 Task: When is the final LAX FlyAway bus departing from Union Station to Los Angeles International Airport?
Action: Mouse moved to (71, 60)
Screenshot: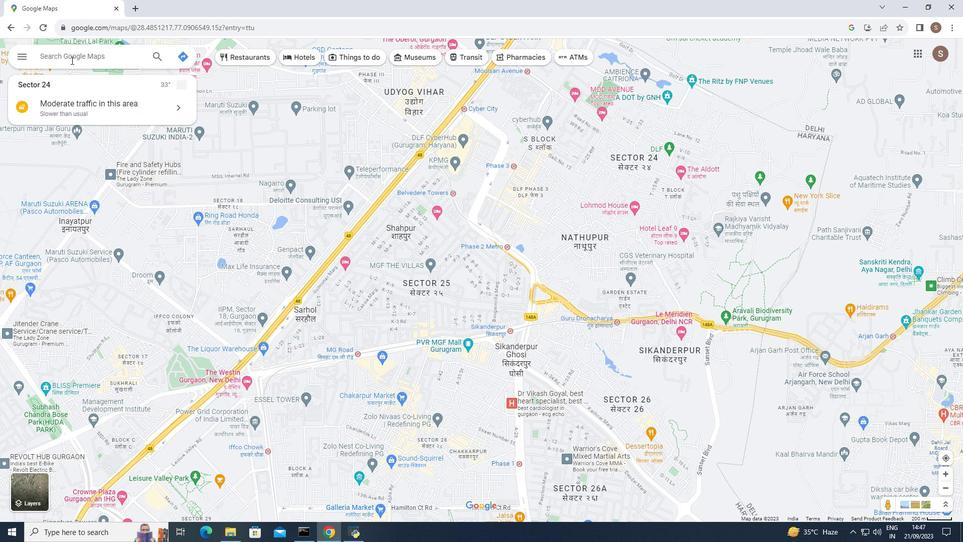 
Action: Mouse pressed left at (71, 60)
Screenshot: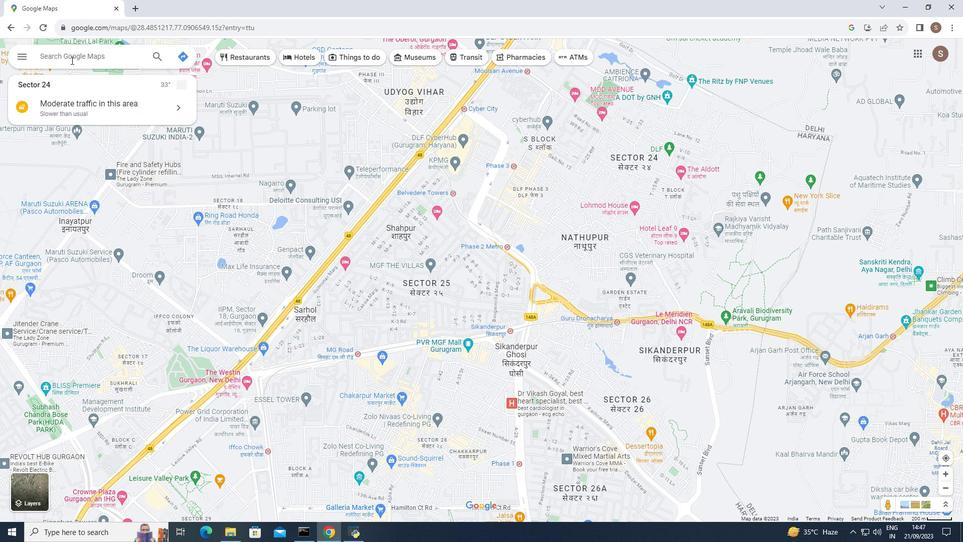 
Action: Key pressed <Key.caps_lock>UNION<Key.space>STATION<Key.space>LOS<Key.space>ANGELES<Key.tab>
Screenshot: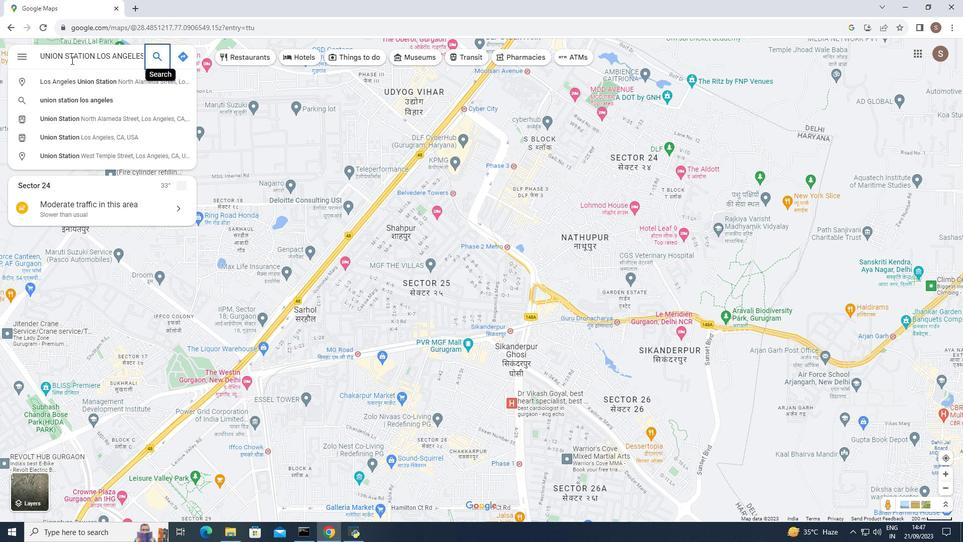 
Action: Mouse moved to (118, 57)
Screenshot: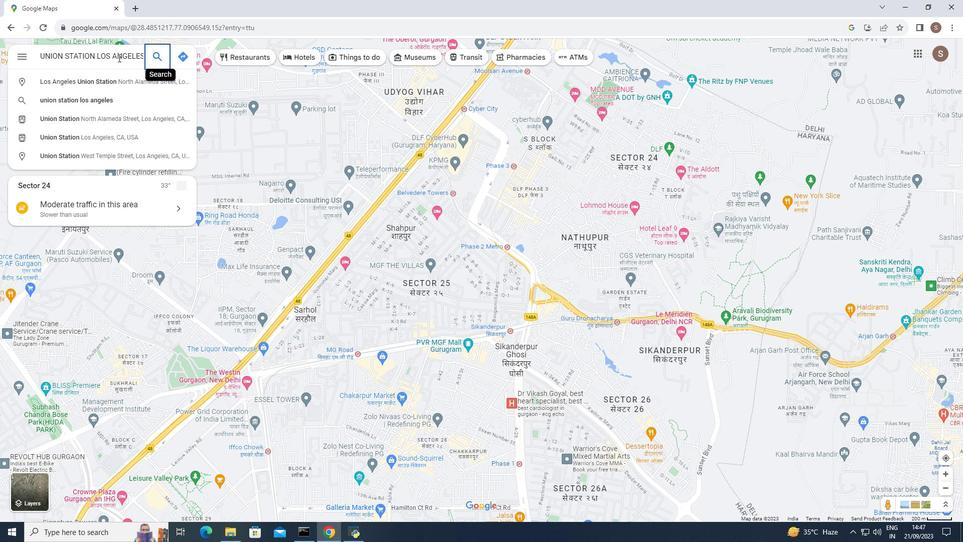 
Action: Key pressed <Key.backspace>
Screenshot: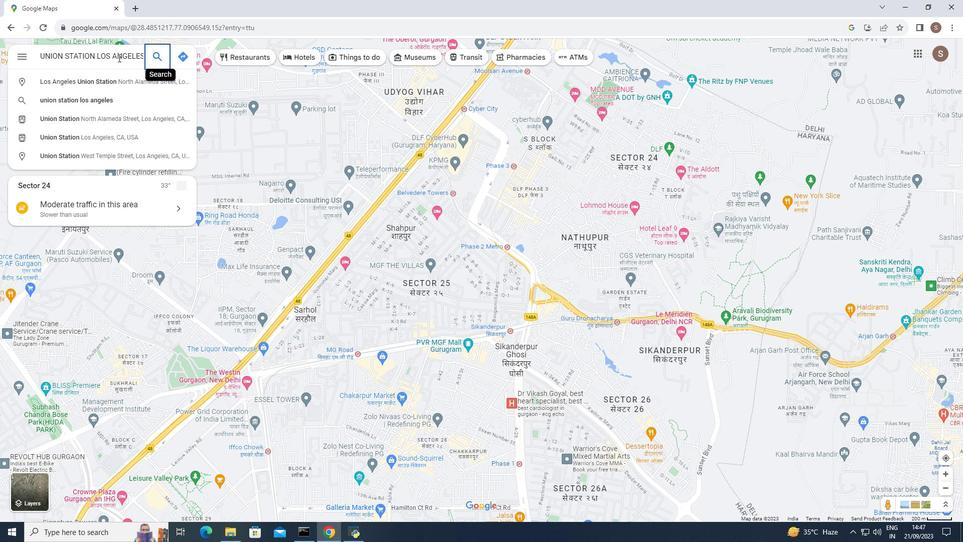 
Action: Mouse moved to (125, 57)
Screenshot: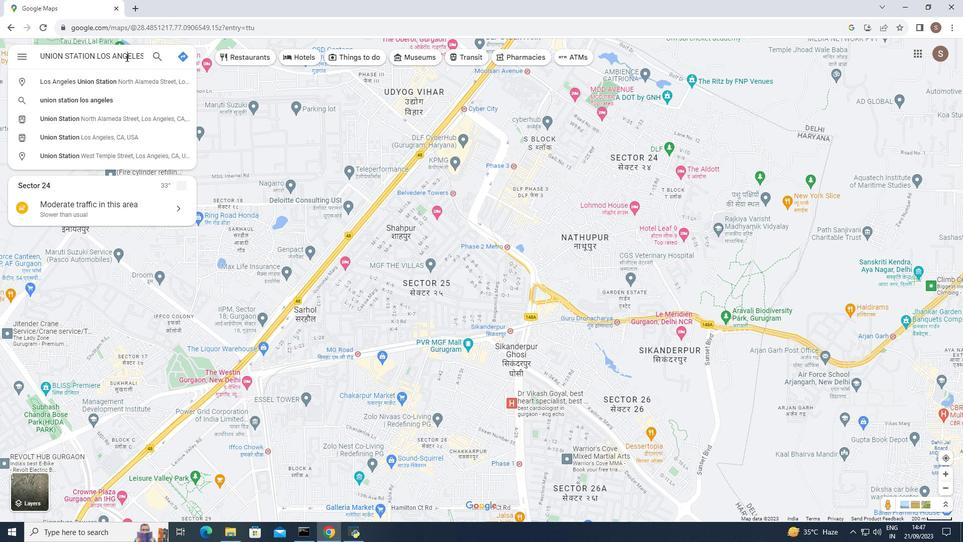 
Action: Mouse pressed left at (125, 57)
Screenshot: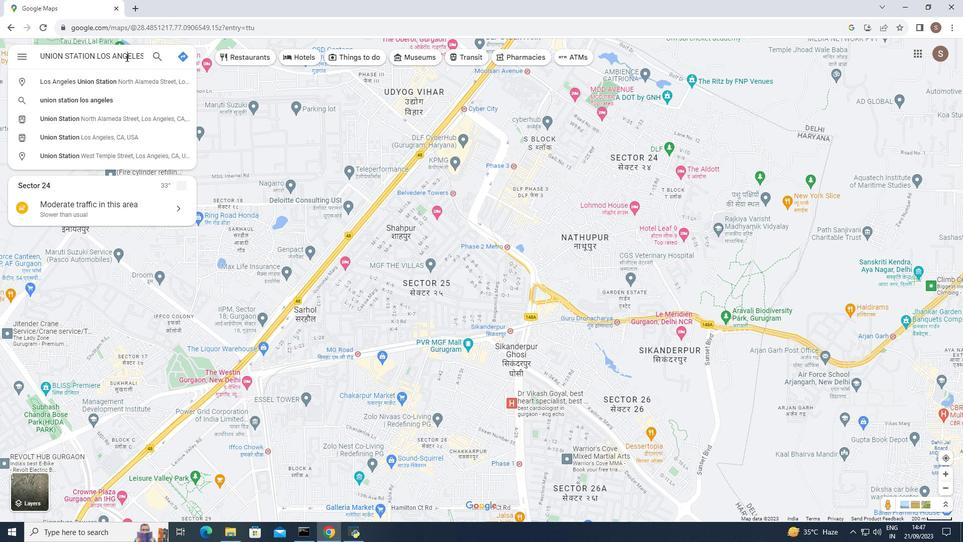 
Action: Mouse moved to (143, 59)
Screenshot: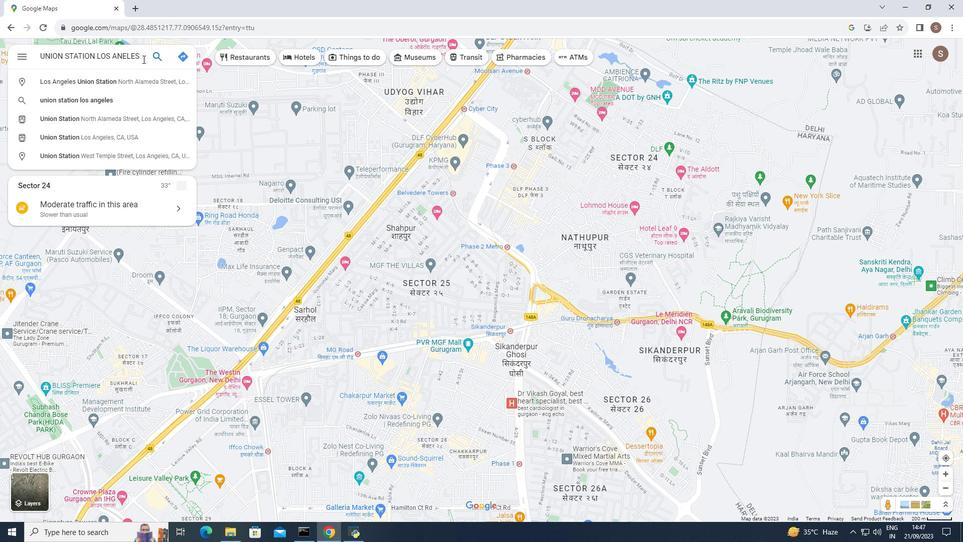 
Action: Key pressed <Key.backspace><Key.backspace><Key.backspace><Key.backspace><Key.backspace>
Screenshot: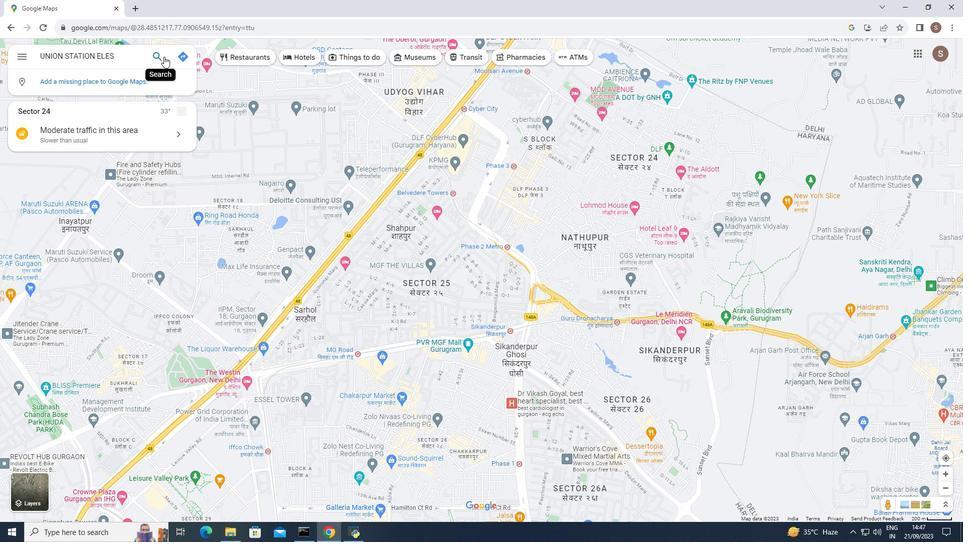 
Action: Mouse moved to (149, 56)
Screenshot: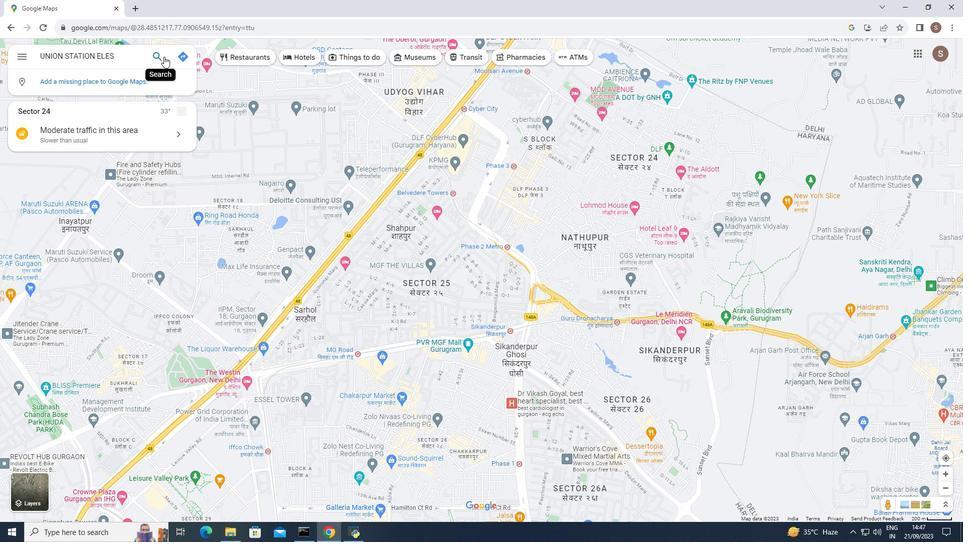 
Action: Key pressed <Key.backspace>
Screenshot: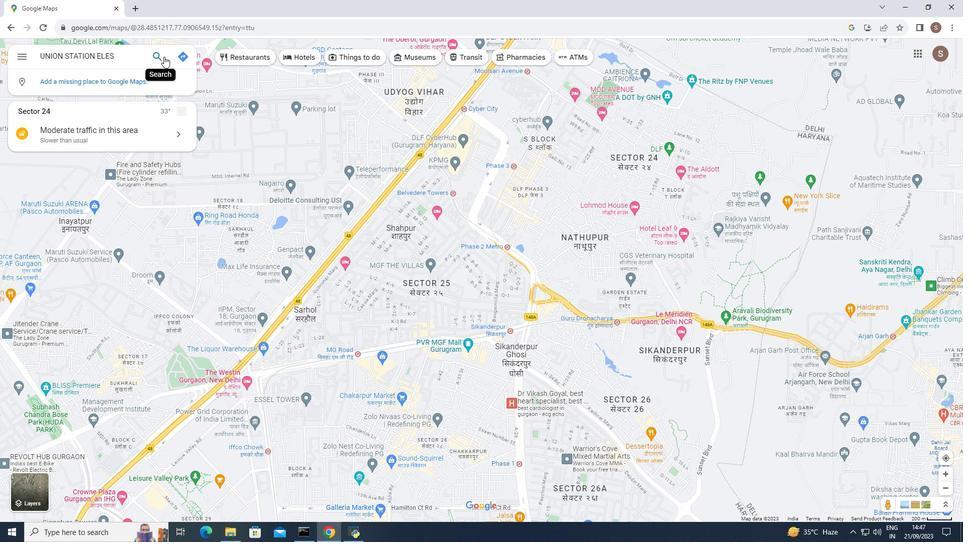 
Action: Mouse moved to (152, 56)
Screenshot: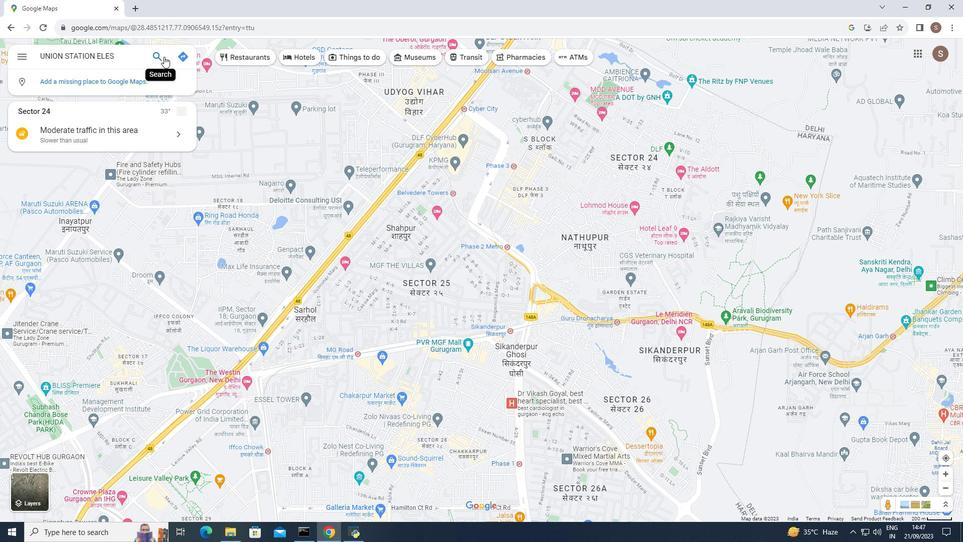 
Action: Key pressed <Key.backspace>
Screenshot: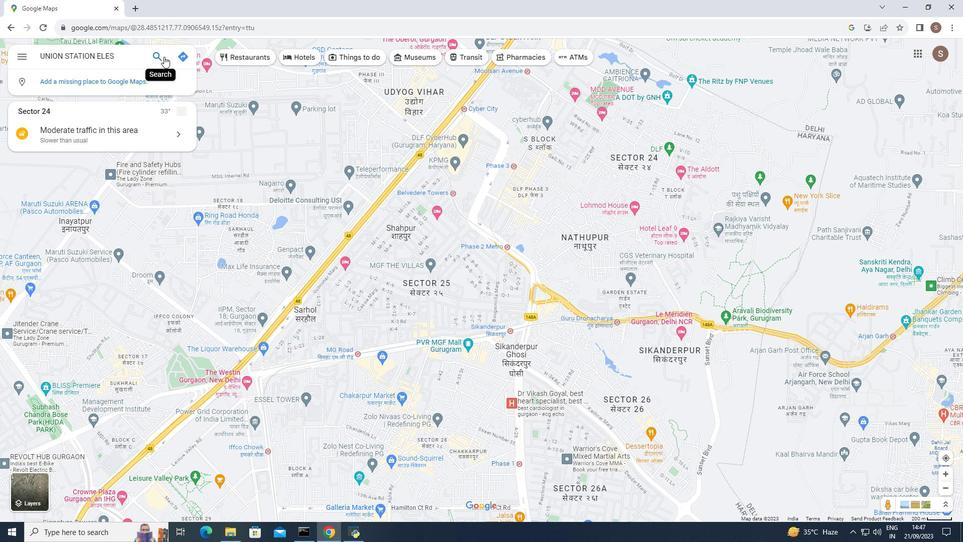 
Action: Mouse moved to (184, 56)
Screenshot: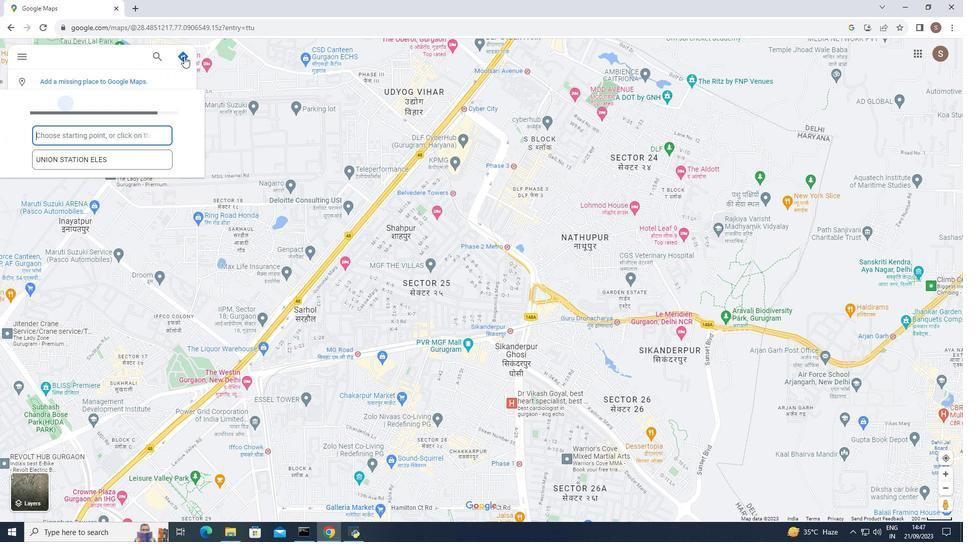 
Action: Mouse pressed left at (184, 56)
Screenshot: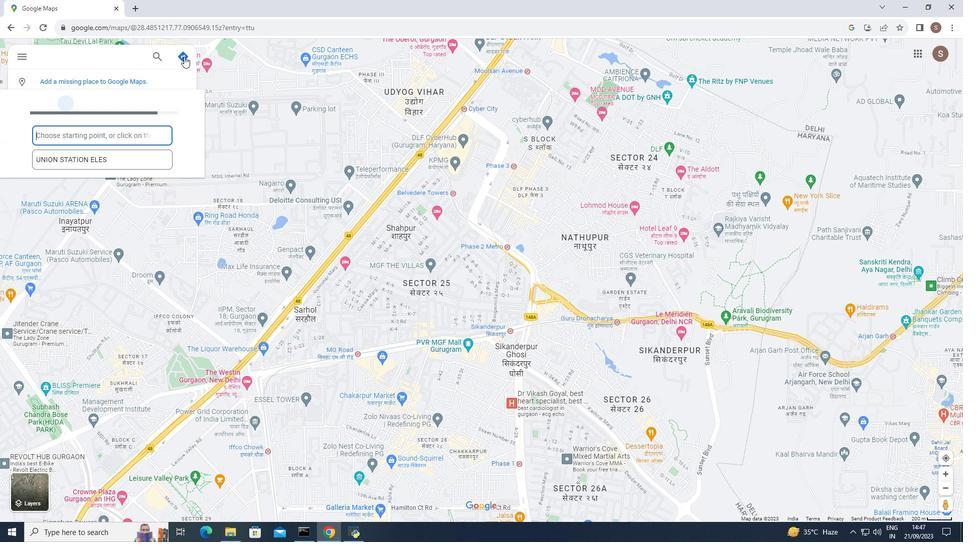 
Action: Mouse moved to (103, 80)
Screenshot: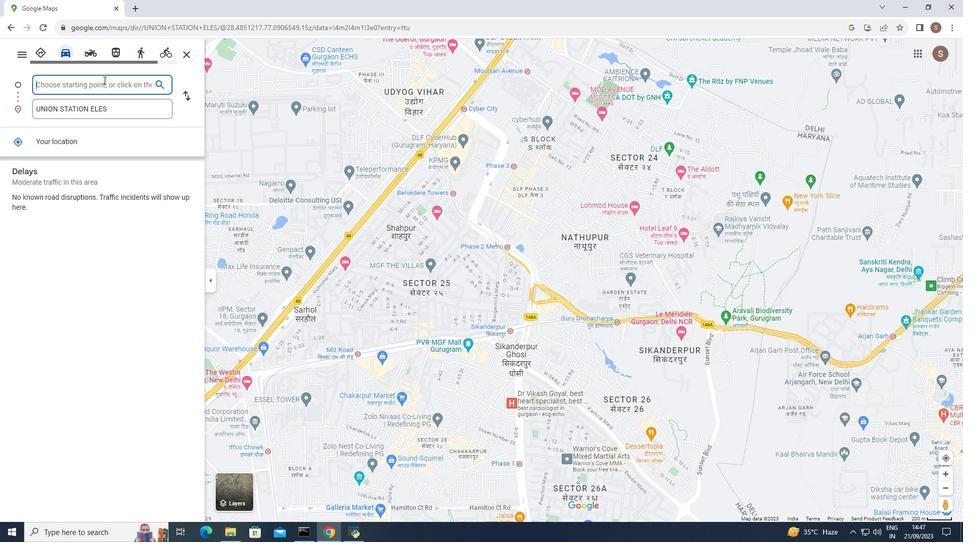 
Action: Mouse pressed left at (103, 80)
Screenshot: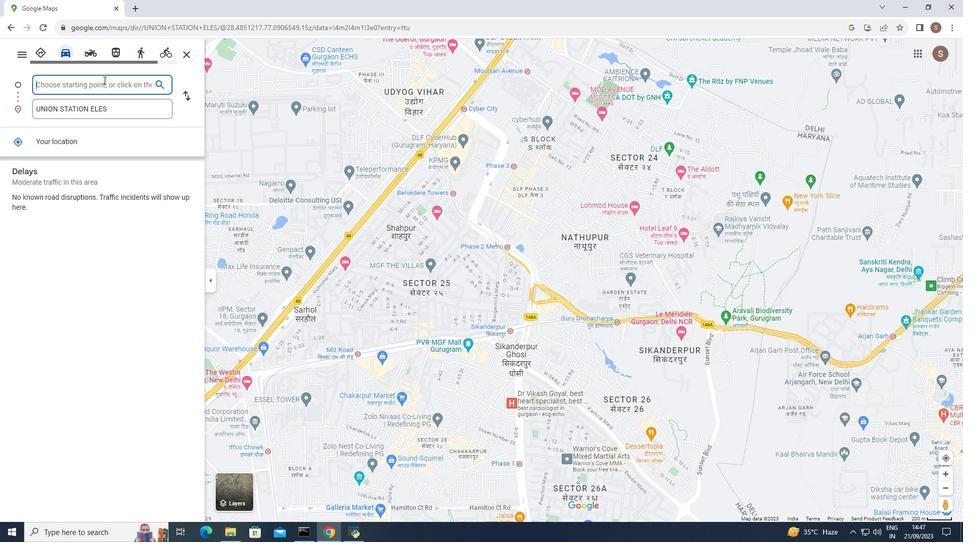 
Action: Key pressed UNION<Key.space>STATION<Key.space>LOS<Key.space>ANGELES<Key.tab>
Screenshot: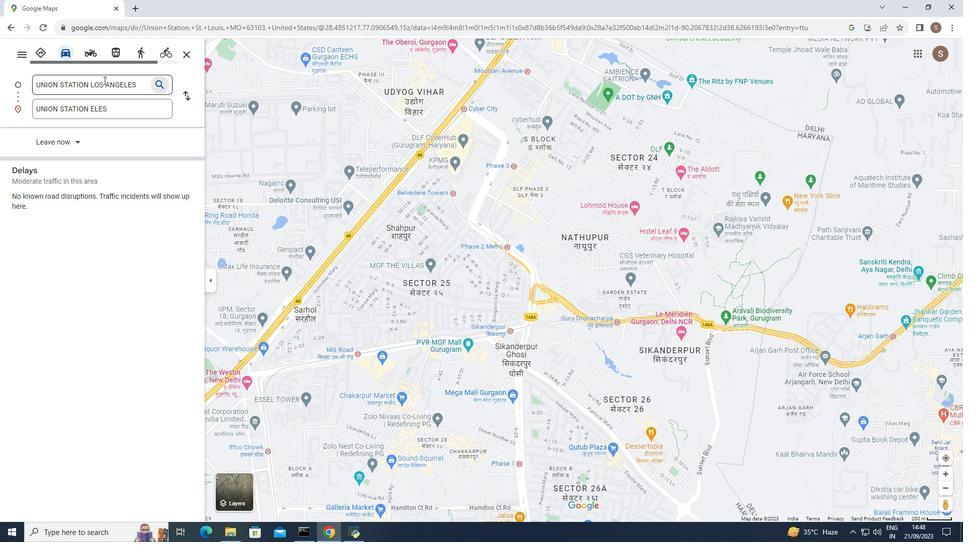 
Action: Mouse moved to (82, 101)
Screenshot: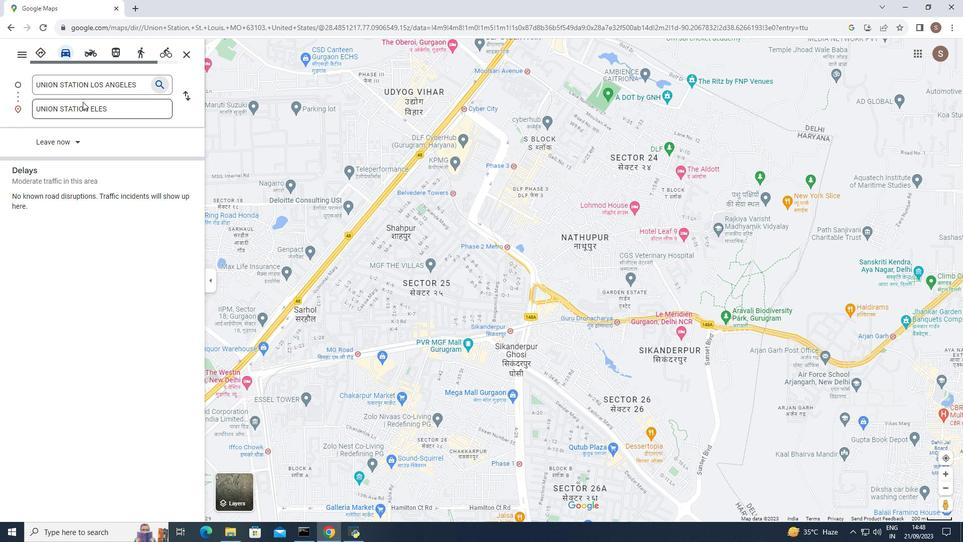 
Action: Key pressed <Key.tab>LOS<Key.space>ANJ<Key.backspace>GELES<Key.space>INTERNATIONAL<Key.space>AIRPORT<Key.enter>
Screenshot: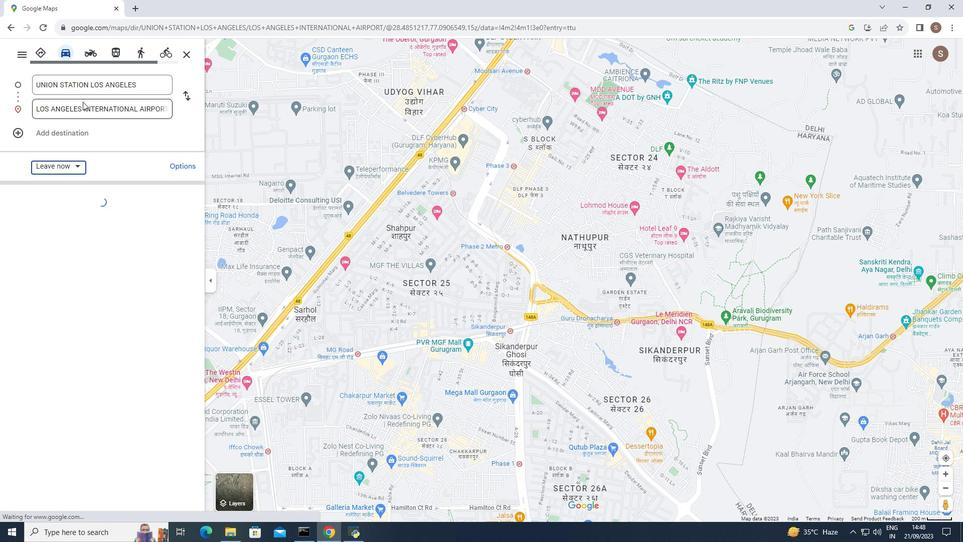 
Action: Mouse moved to (48, 266)
Screenshot: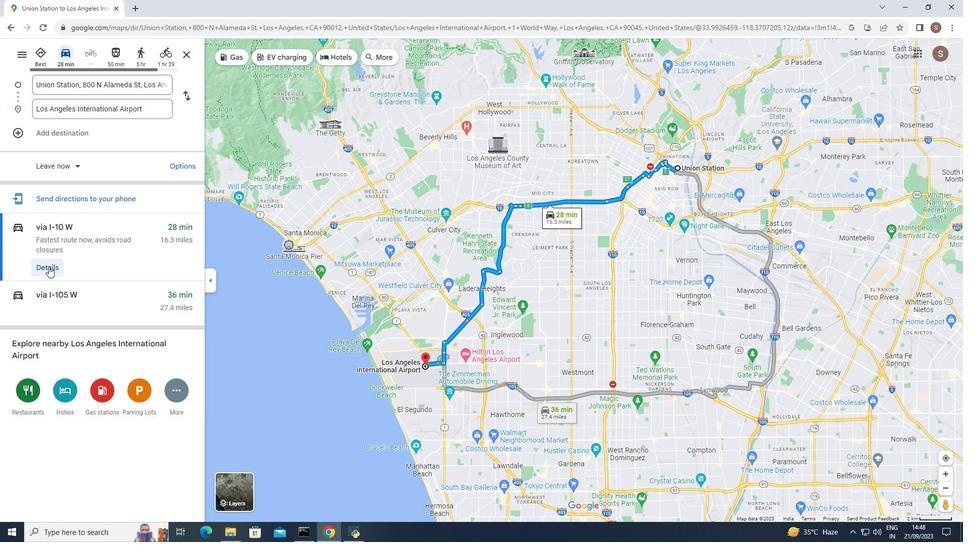 
Action: Mouse pressed left at (48, 266)
Screenshot: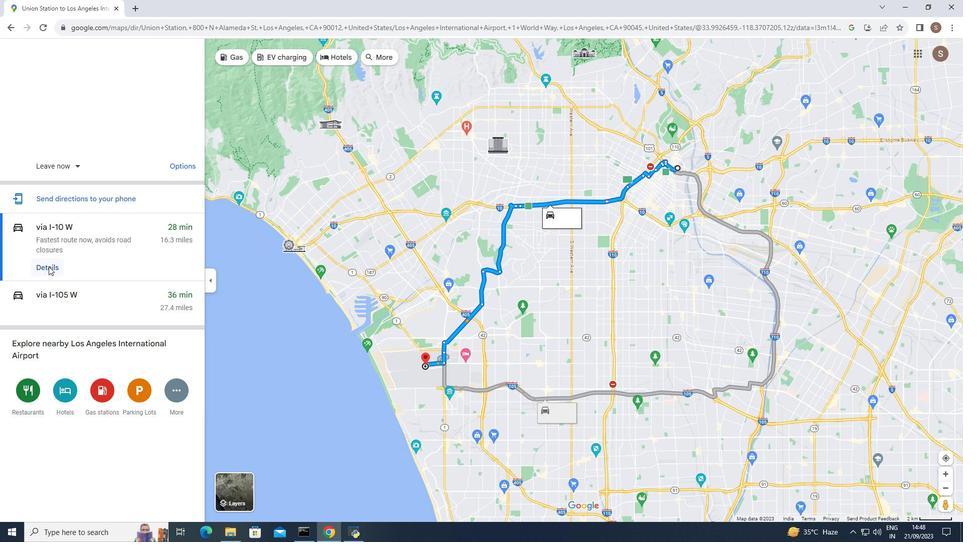 
Action: Mouse moved to (17, 50)
Screenshot: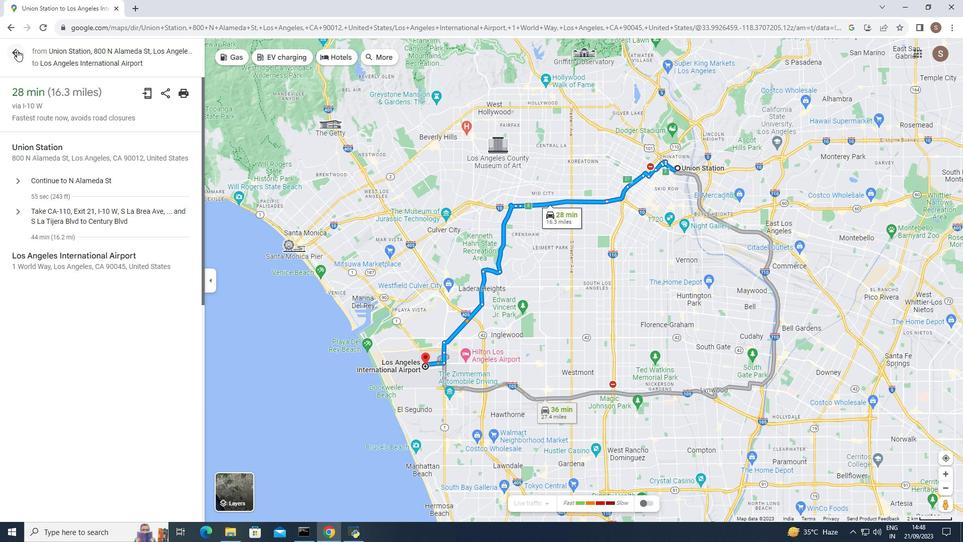 
Action: Mouse pressed left at (17, 50)
Screenshot: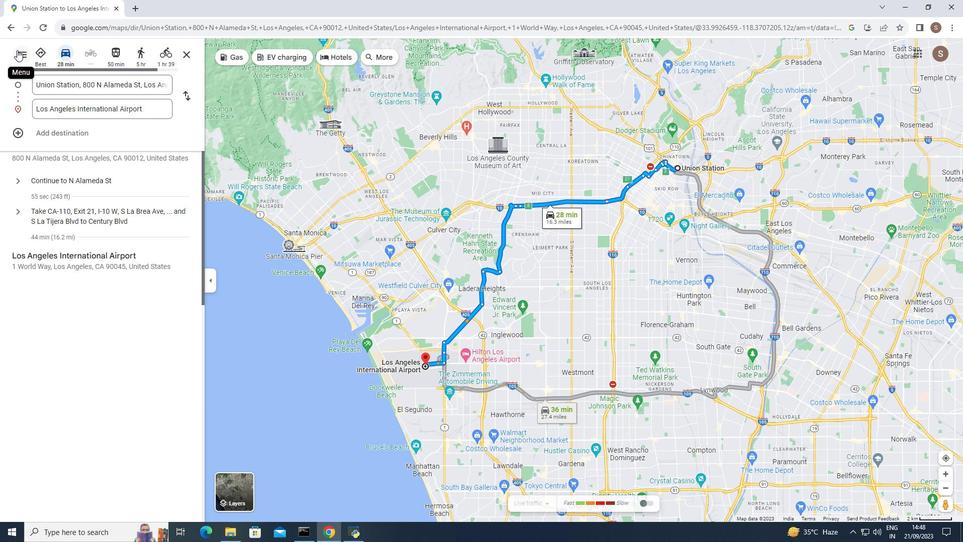 
Action: Mouse moved to (111, 54)
Screenshot: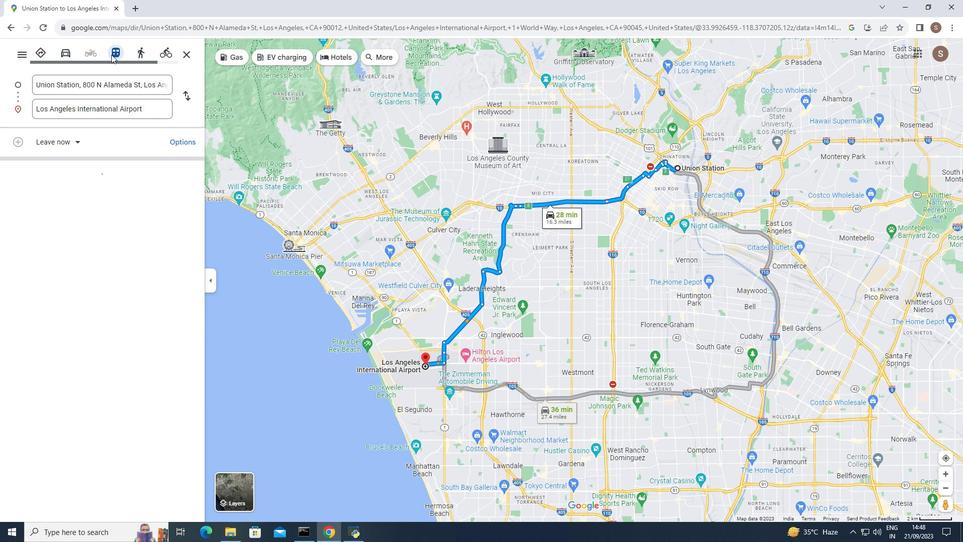 
Action: Mouse pressed left at (111, 54)
Screenshot: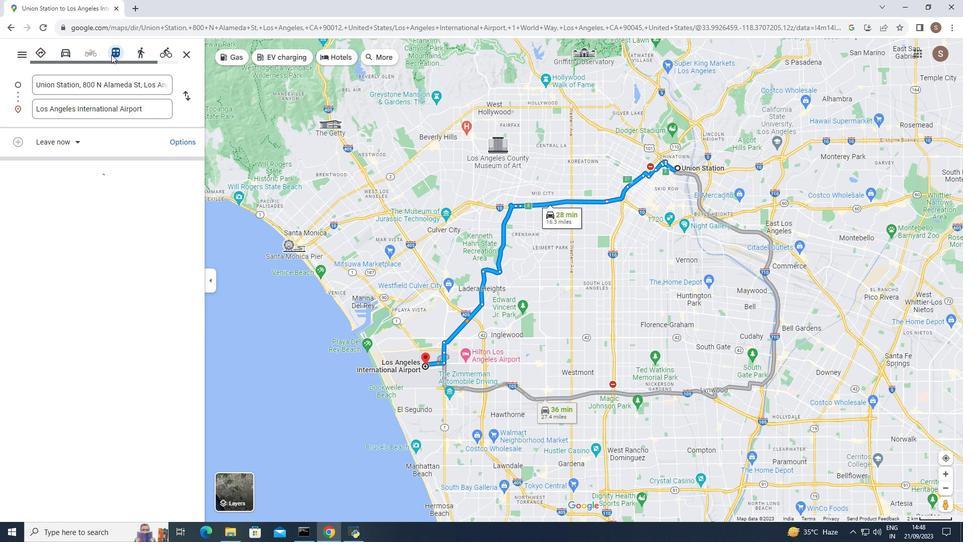 
Action: Mouse moved to (54, 269)
Screenshot: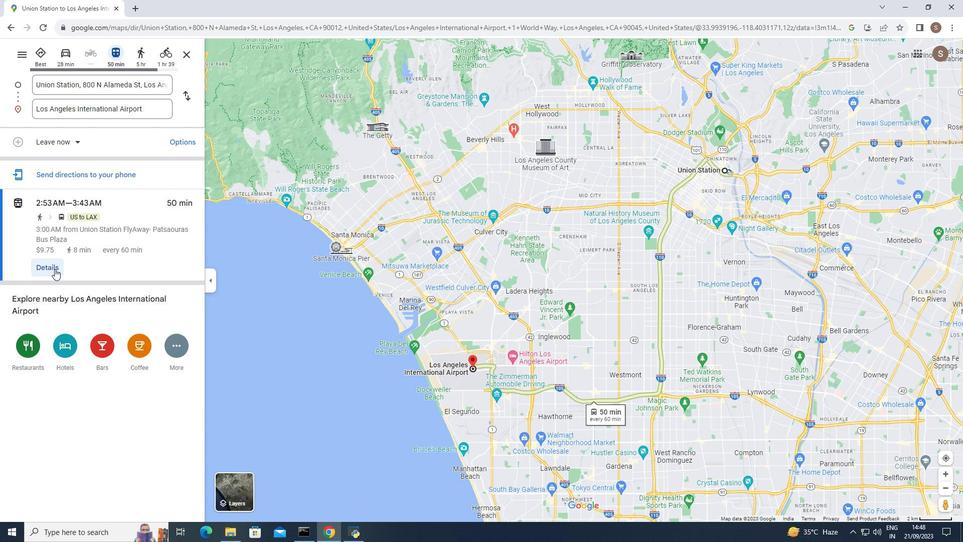 
Action: Mouse pressed left at (54, 269)
Screenshot: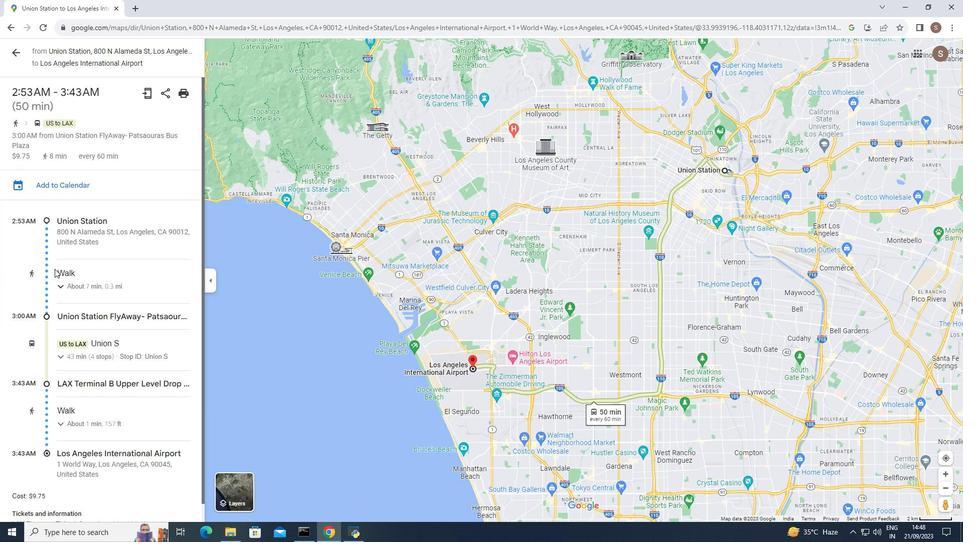 
Action: Mouse moved to (13, 50)
Screenshot: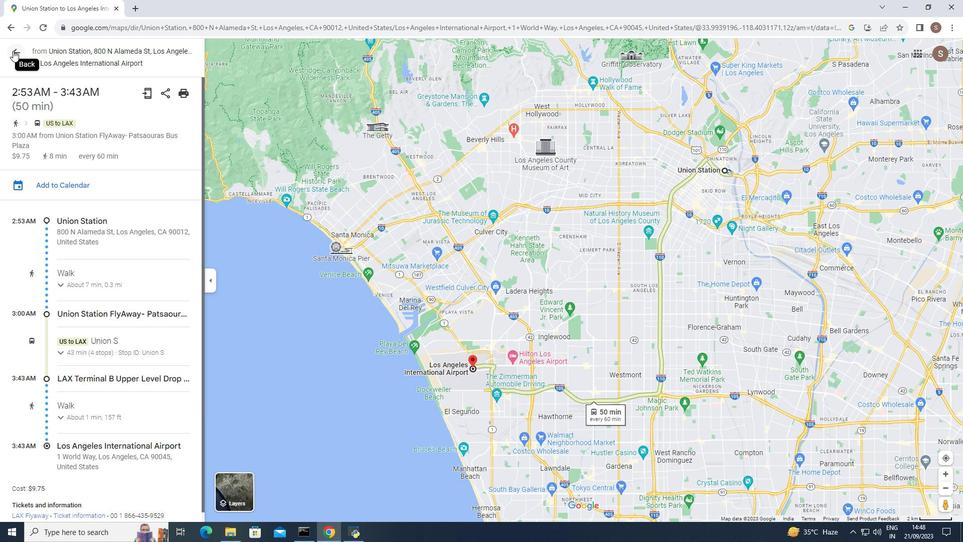 
Action: Mouse pressed left at (13, 50)
Screenshot: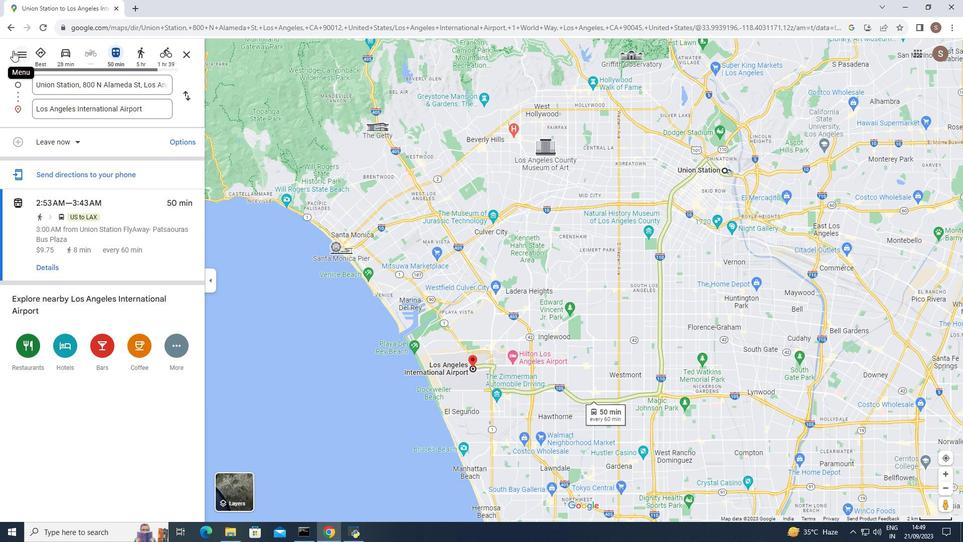 
Action: Mouse moved to (141, 59)
Screenshot: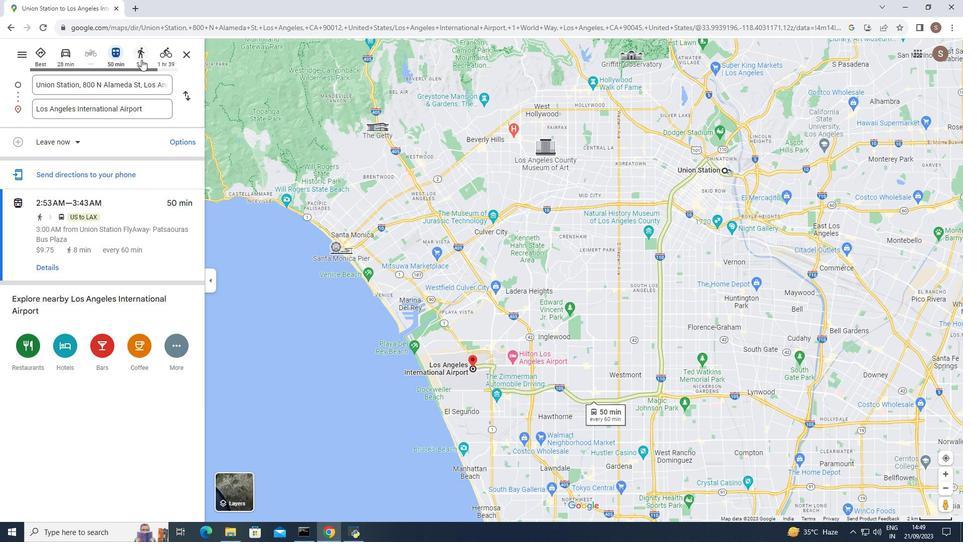 
Action: Mouse pressed left at (141, 59)
Screenshot: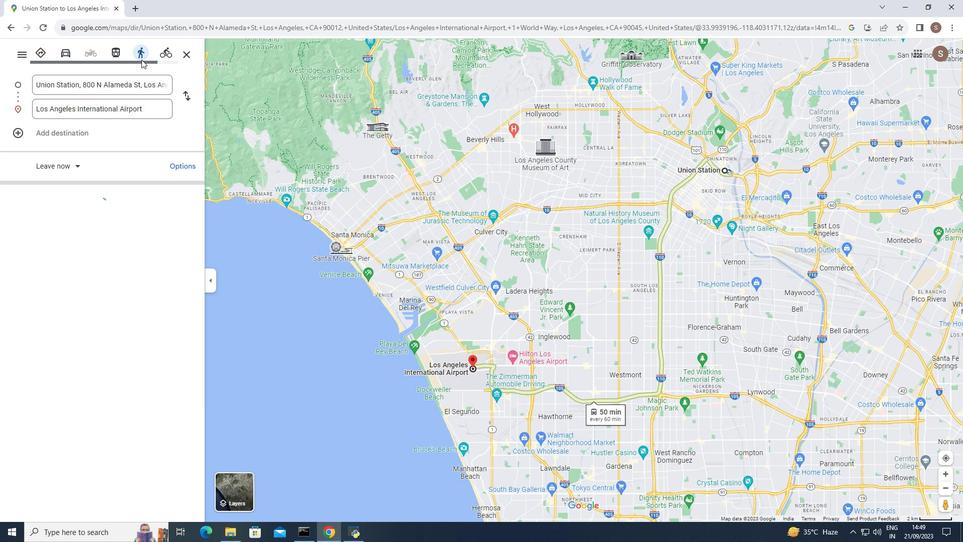 
Action: Mouse moved to (61, 130)
Screenshot: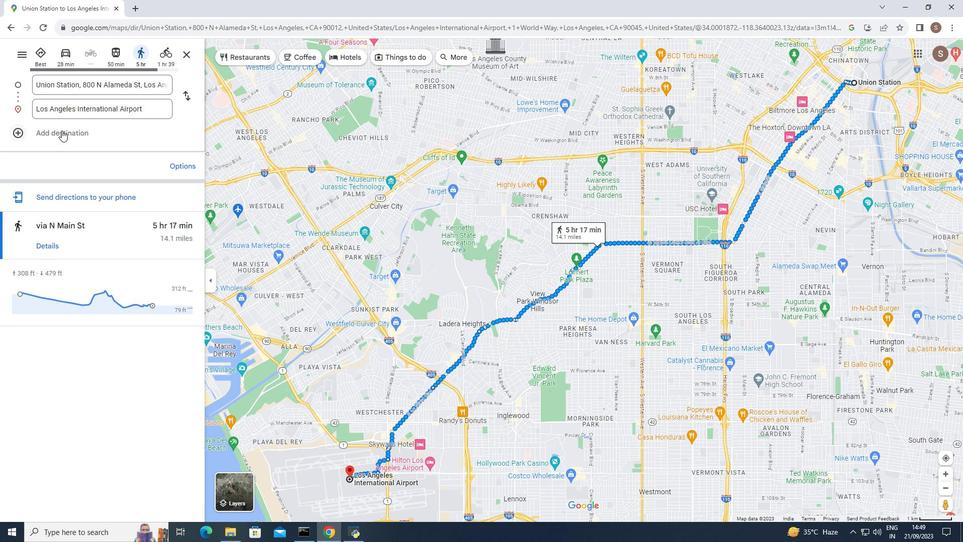 
Action: Mouse pressed left at (61, 130)
Screenshot: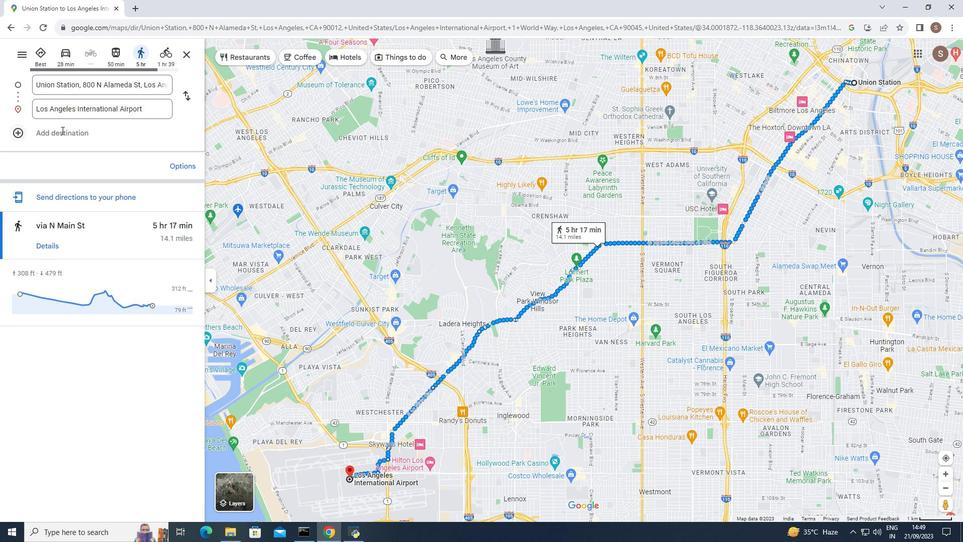 
Action: Mouse moved to (182, 133)
Screenshot: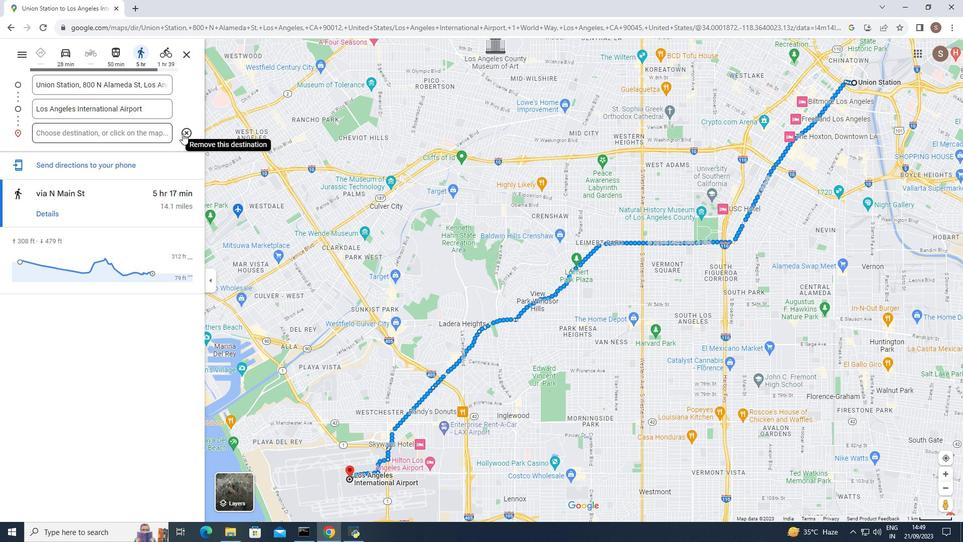 
Action: Mouse pressed left at (182, 133)
Screenshot: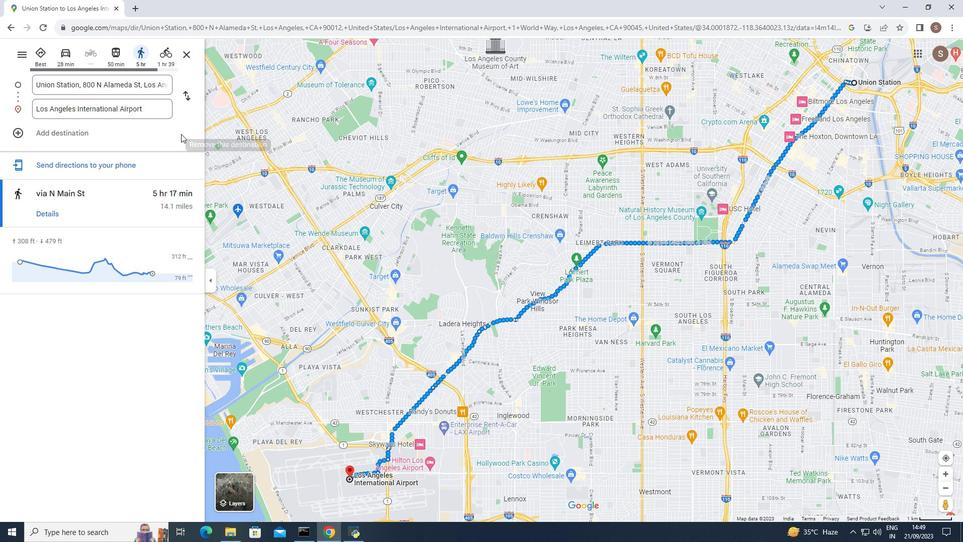 
Action: Mouse moved to (180, 135)
Screenshot: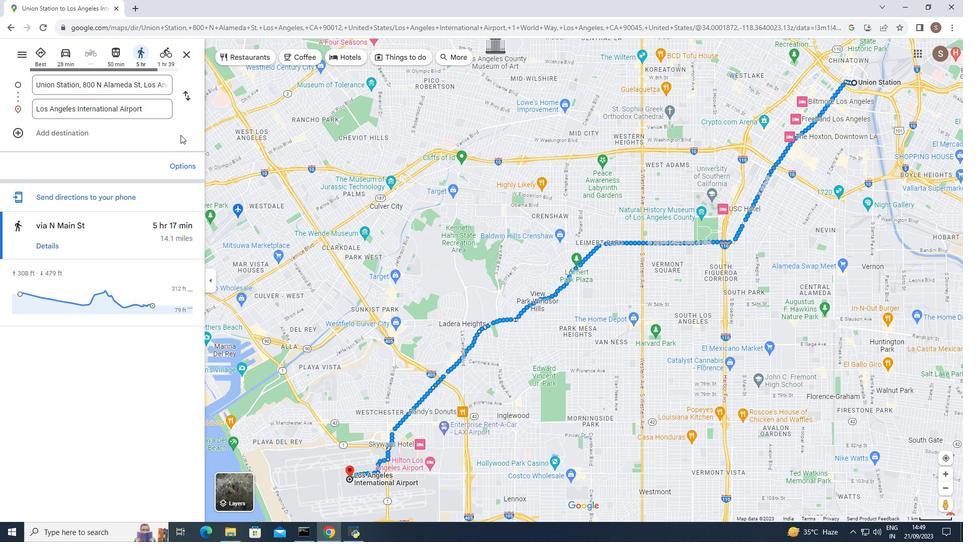 
